 Task: Edit the avatar of the profile "Smith" to Melon.
Action: Mouse moved to (1363, 35)
Screenshot: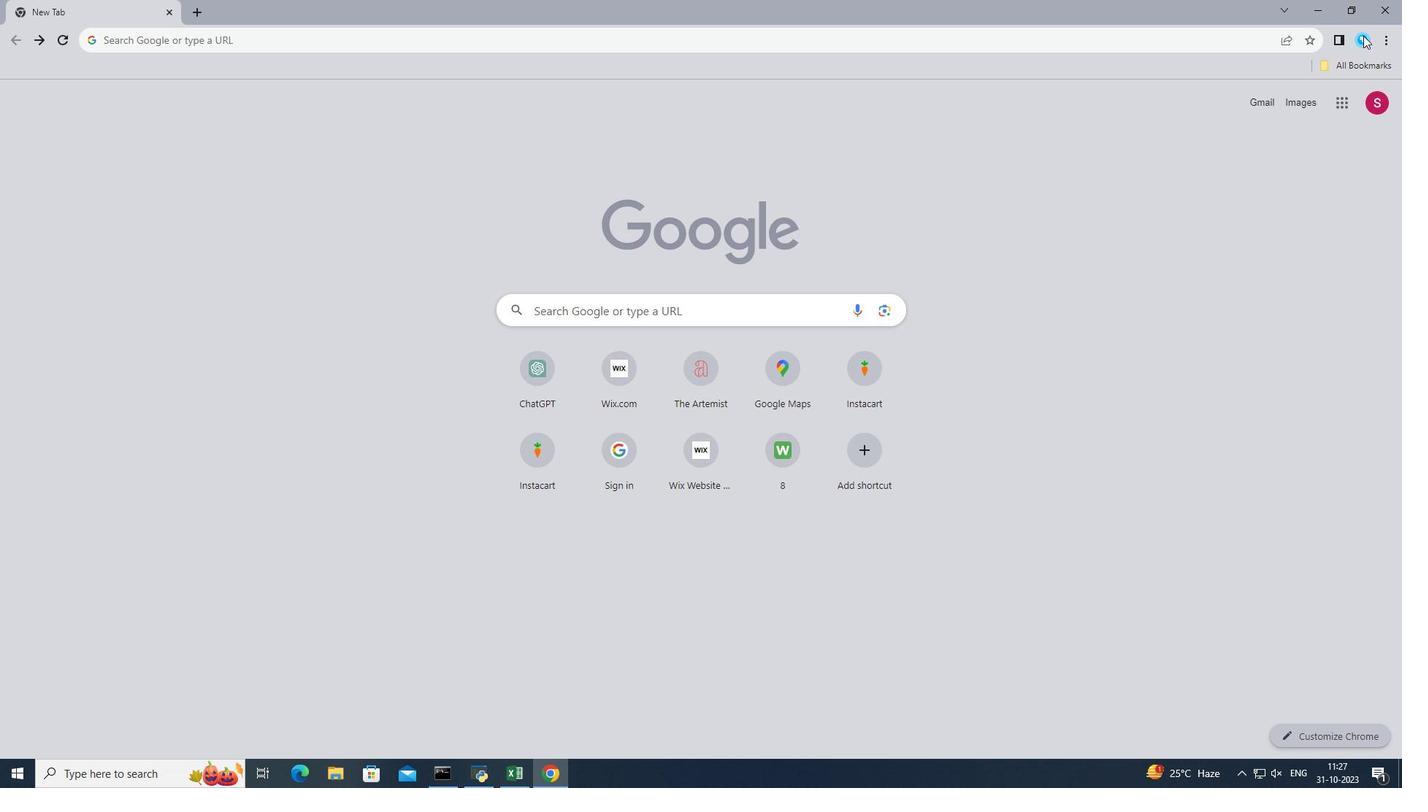 
Action: Mouse pressed left at (1363, 35)
Screenshot: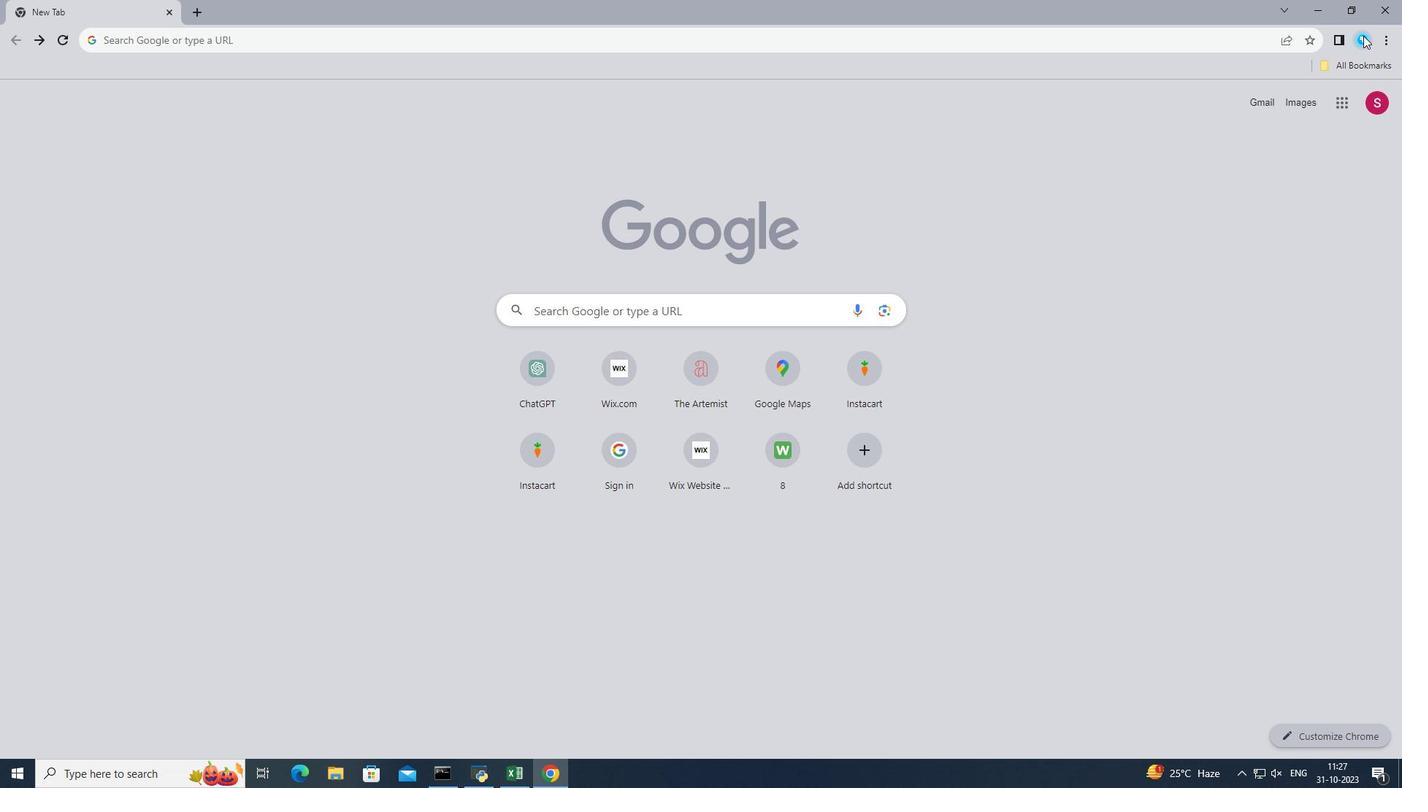 
Action: Mouse moved to (1352, 363)
Screenshot: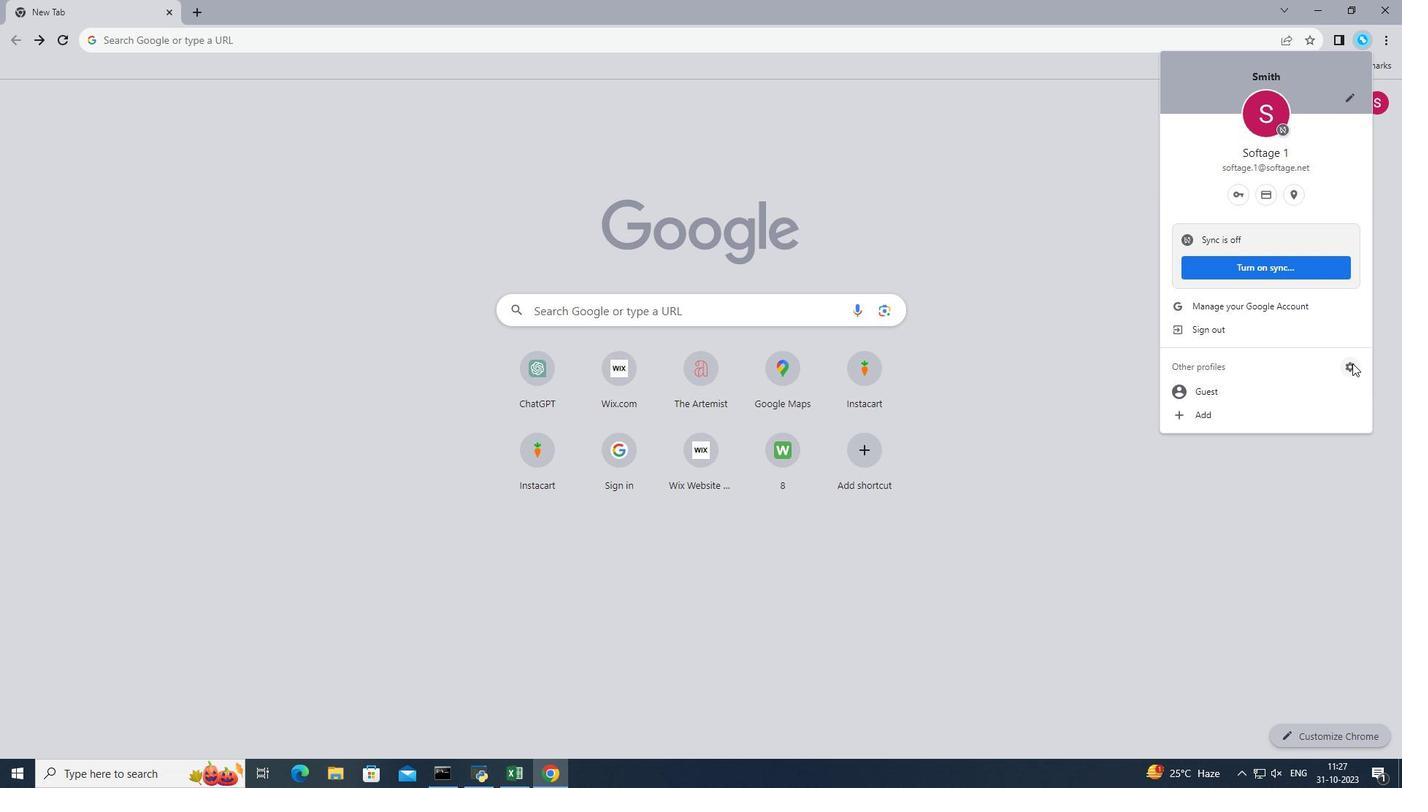 
Action: Mouse pressed left at (1352, 363)
Screenshot: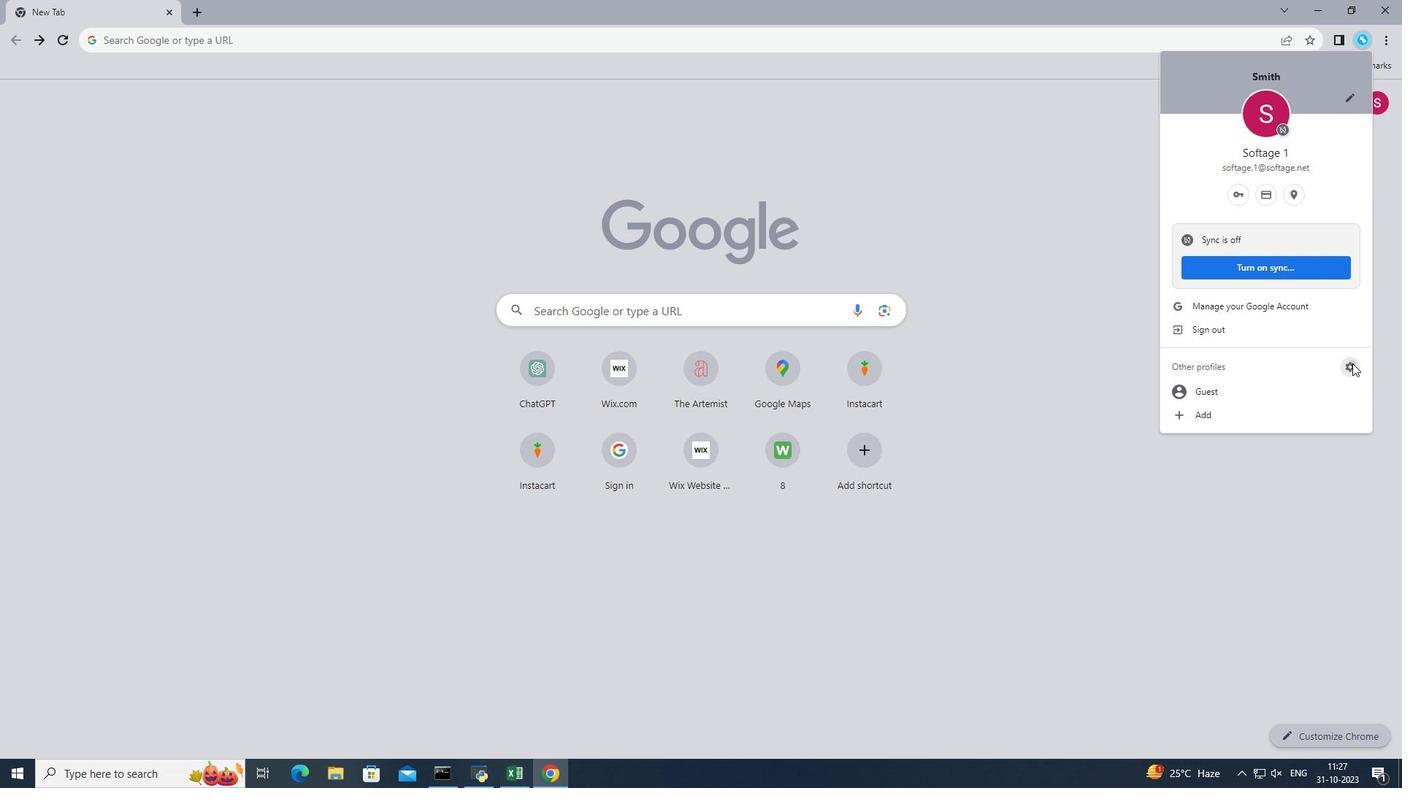 
Action: Mouse moved to (678, 392)
Screenshot: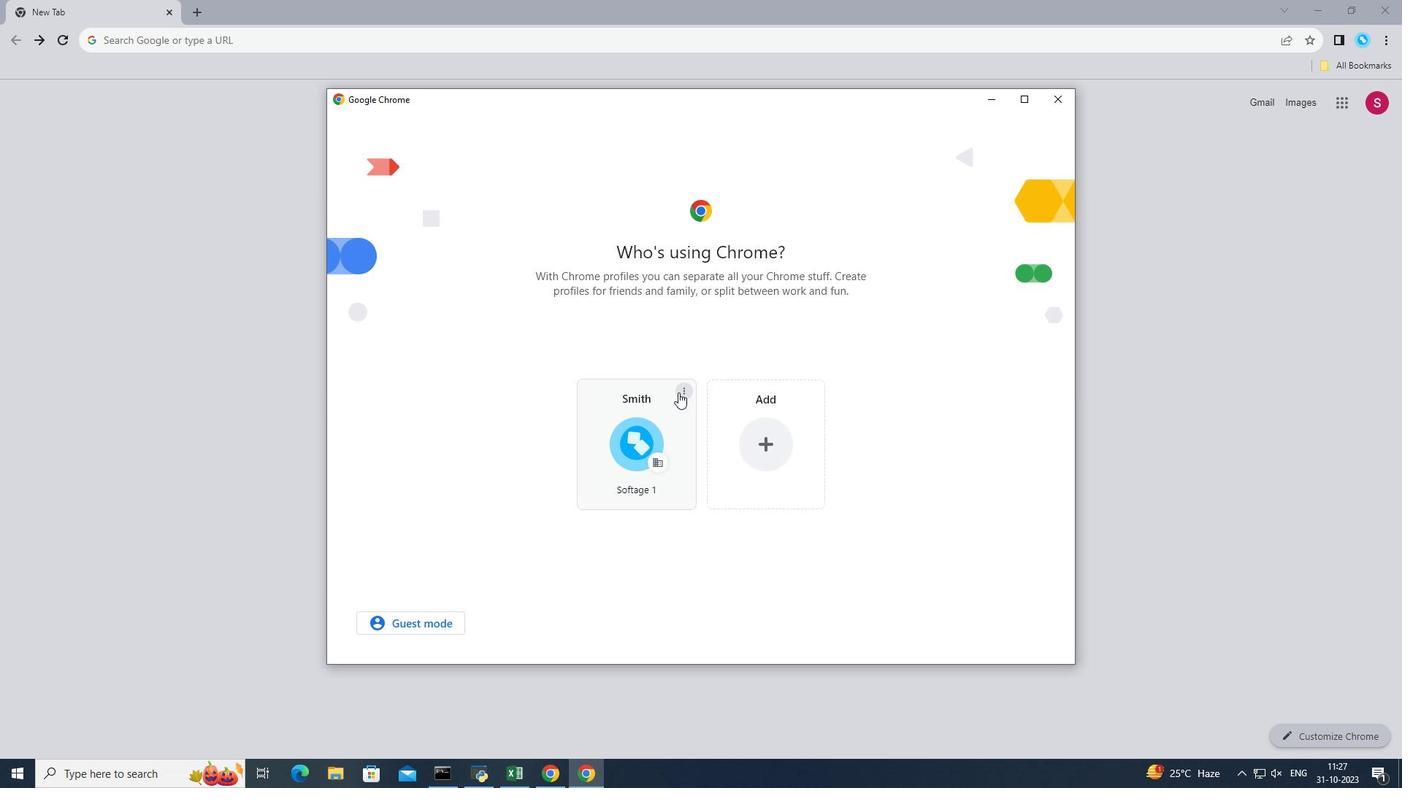 
Action: Mouse pressed left at (678, 392)
Screenshot: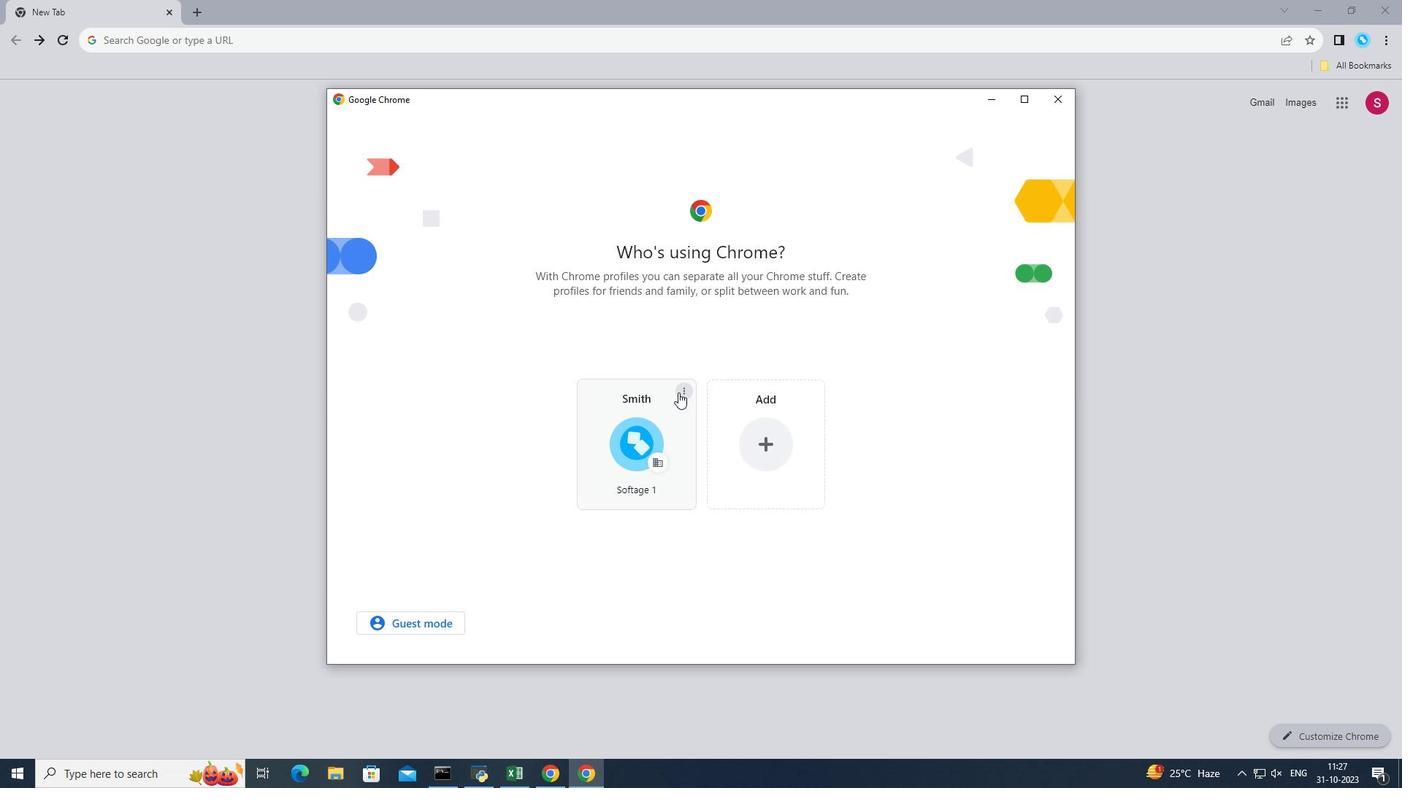
Action: Mouse moved to (672, 395)
Screenshot: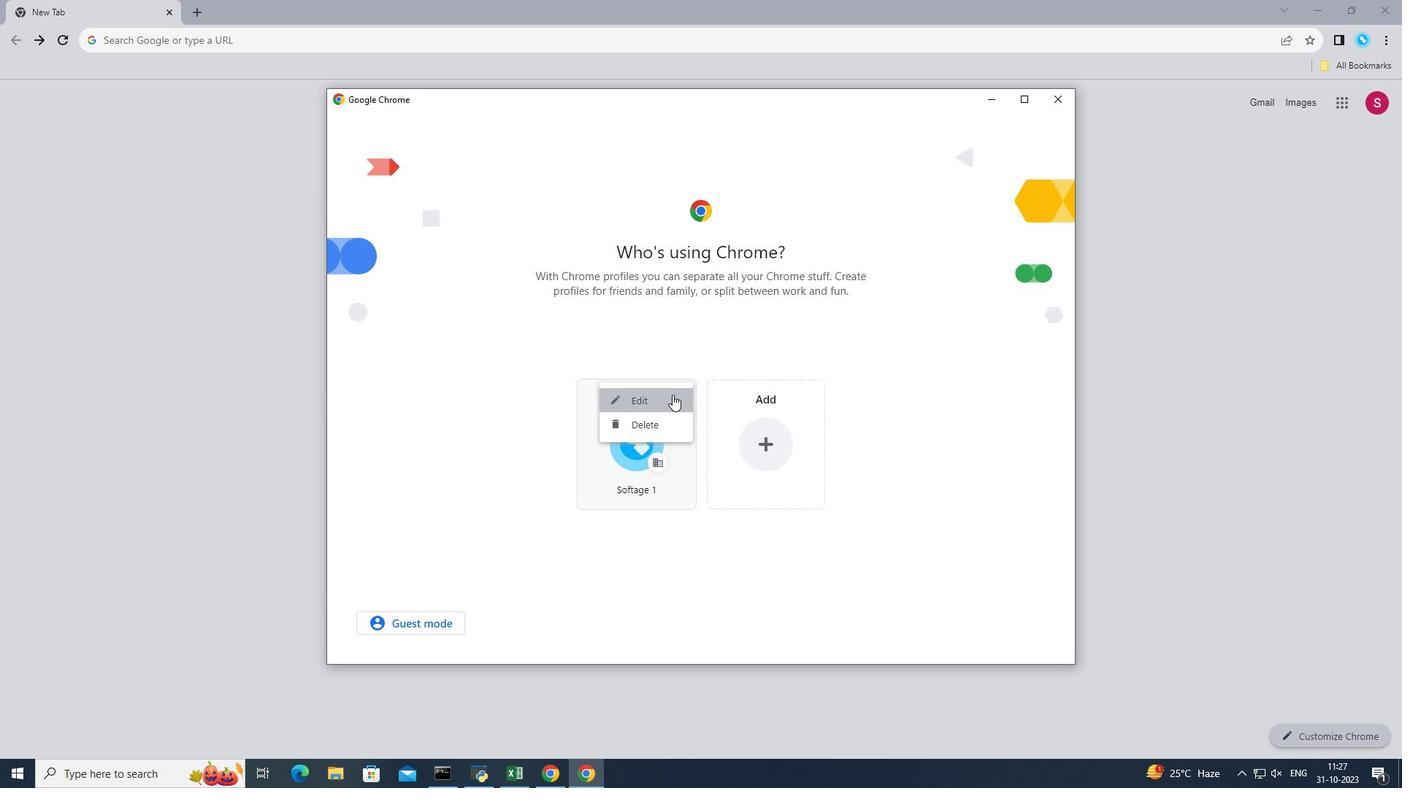 
Action: Mouse pressed left at (672, 395)
Screenshot: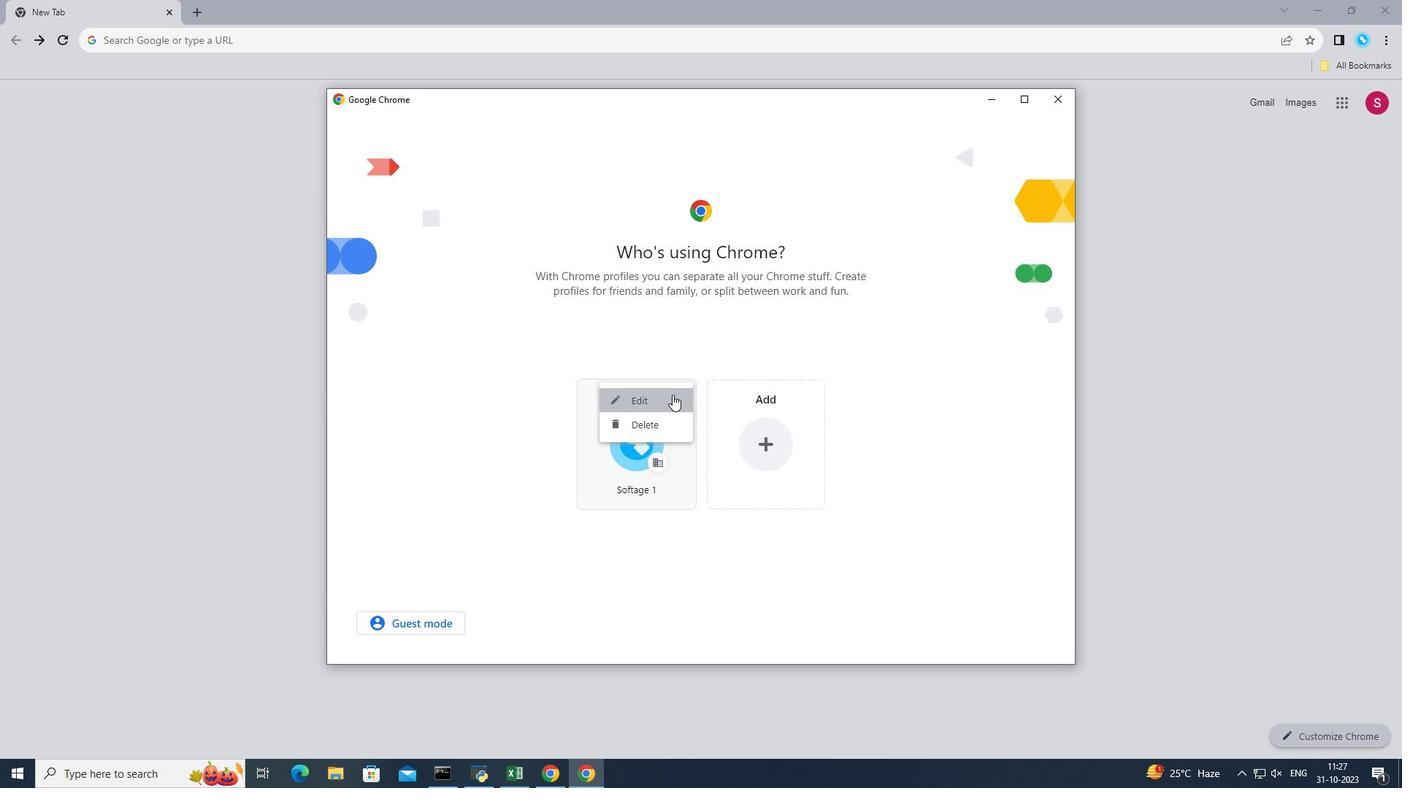
Action: Mouse moved to (1019, 396)
Screenshot: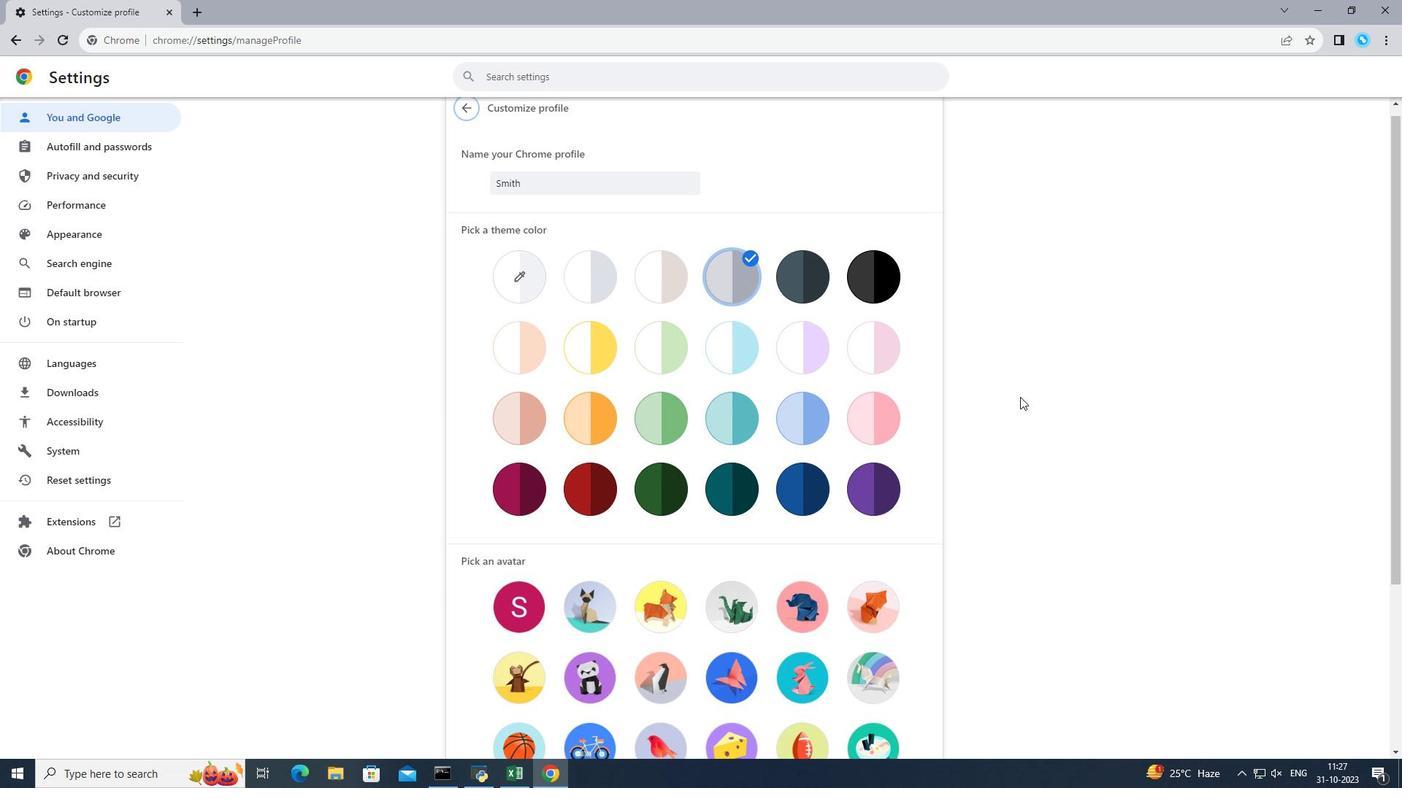 
Action: Mouse scrolled (1019, 395) with delta (0, 0)
Screenshot: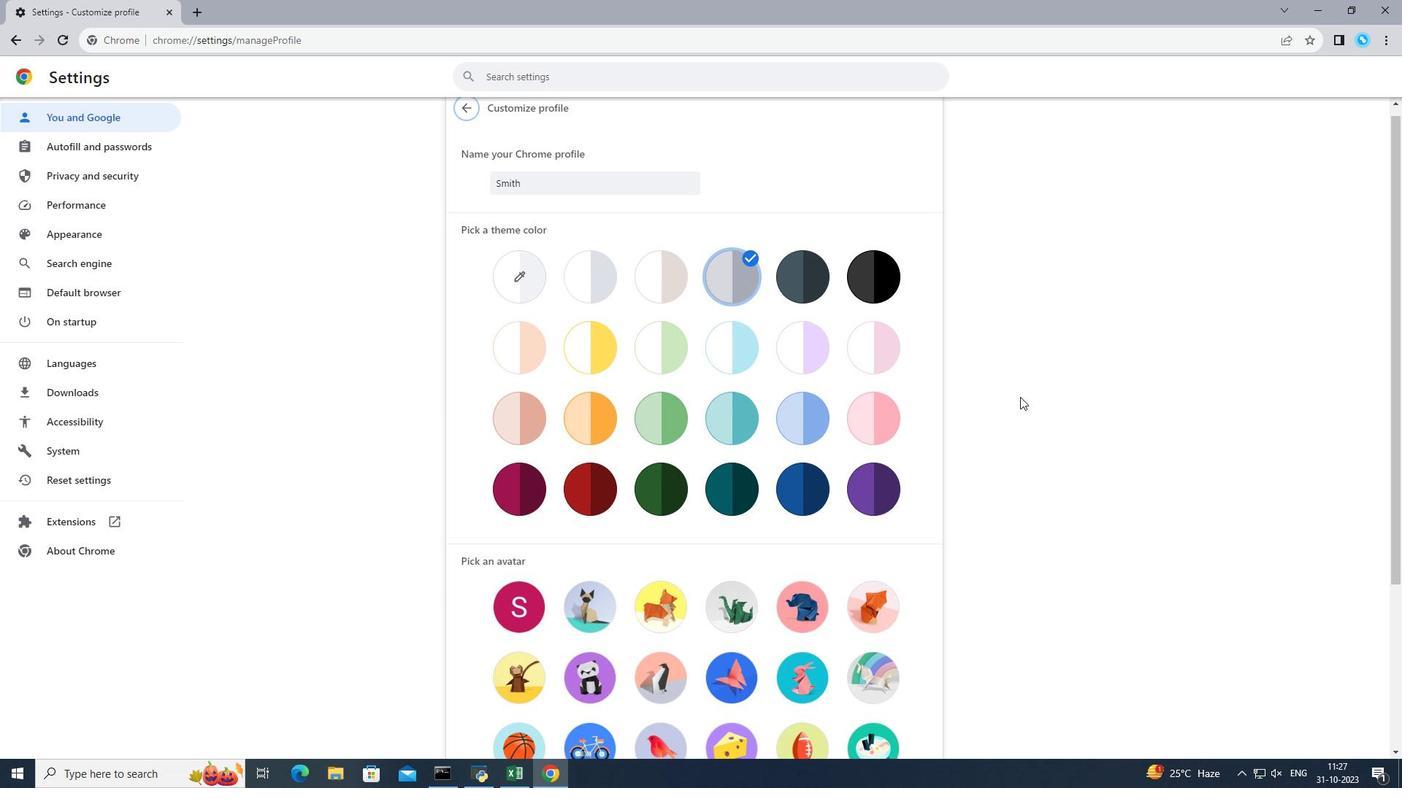 
Action: Mouse scrolled (1019, 395) with delta (0, 0)
Screenshot: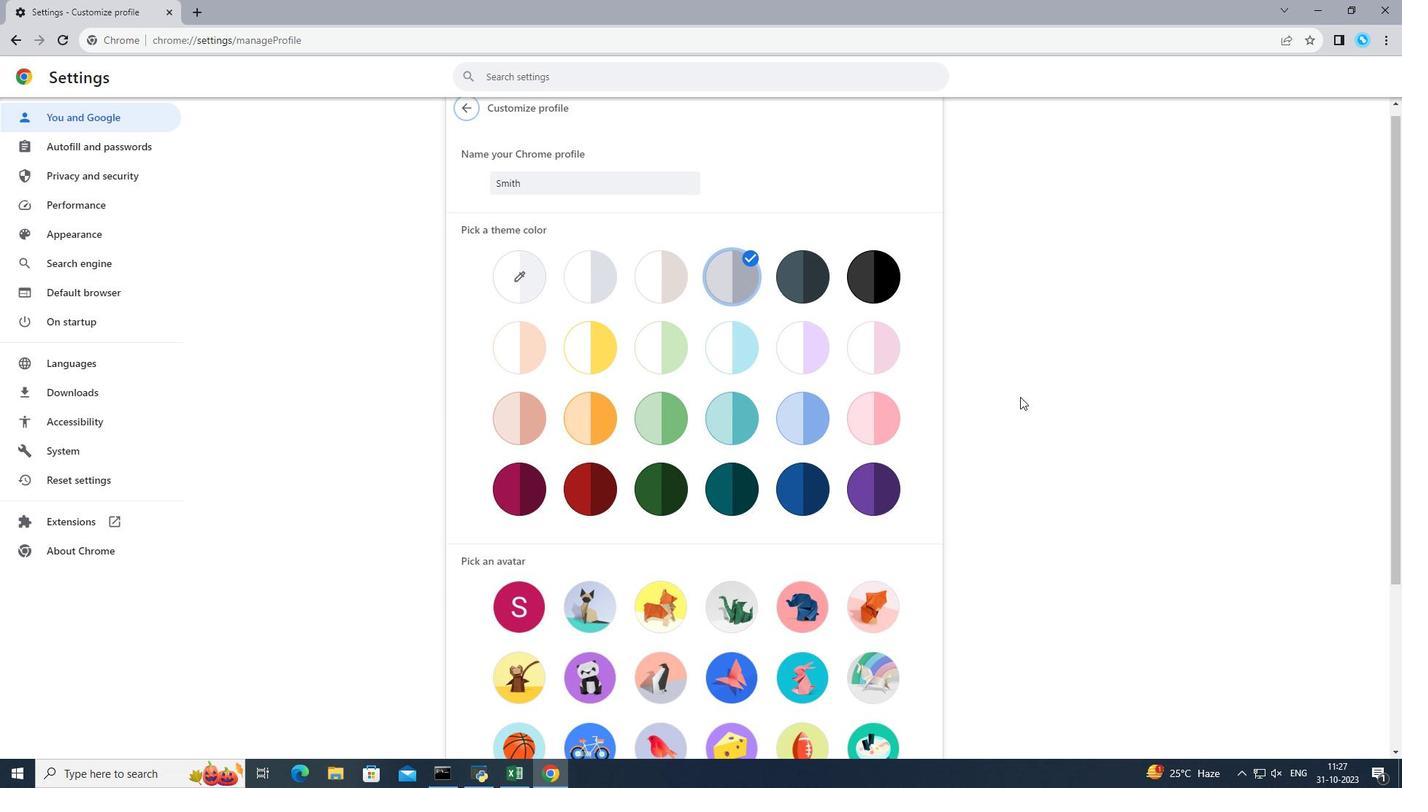 
Action: Mouse moved to (1020, 397)
Screenshot: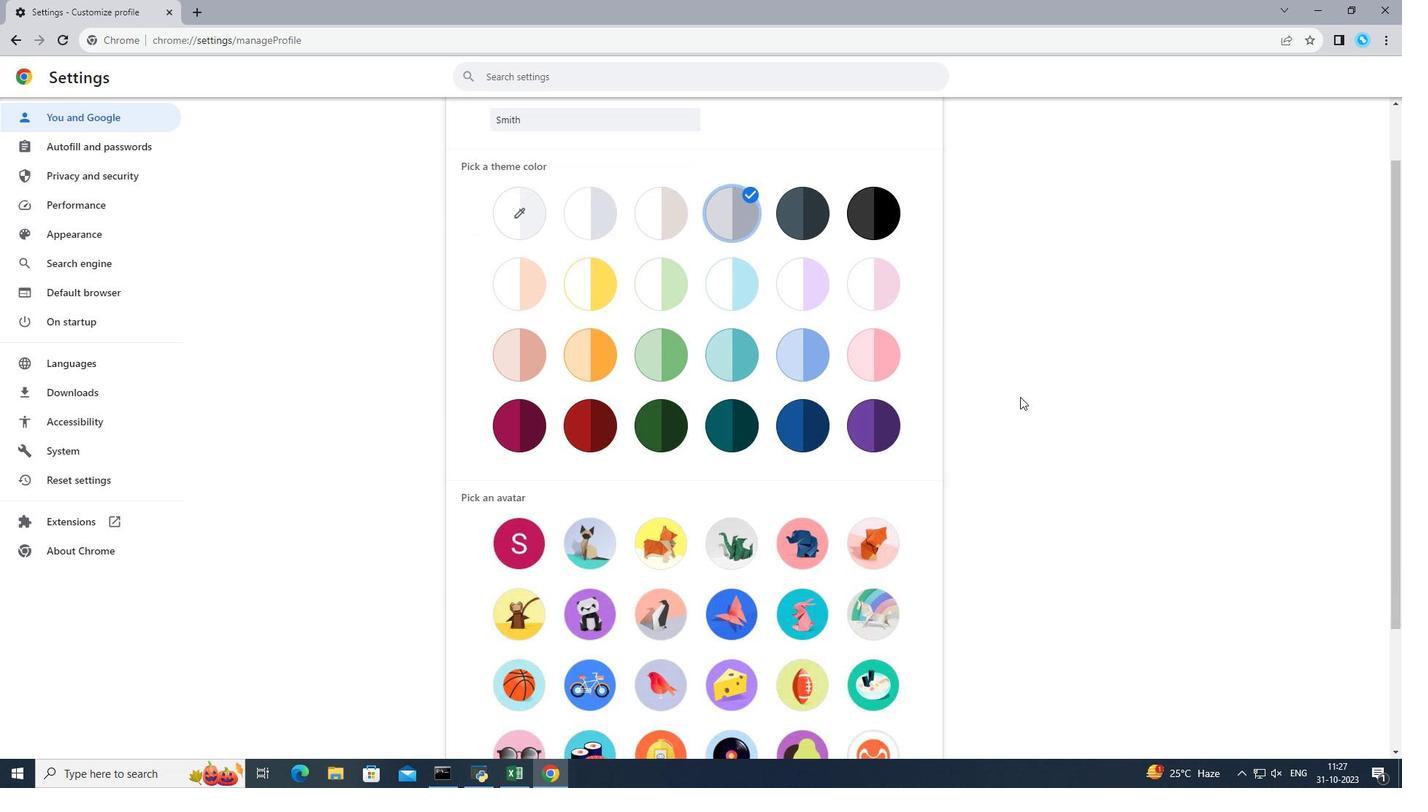 
Action: Mouse scrolled (1020, 396) with delta (0, 0)
Screenshot: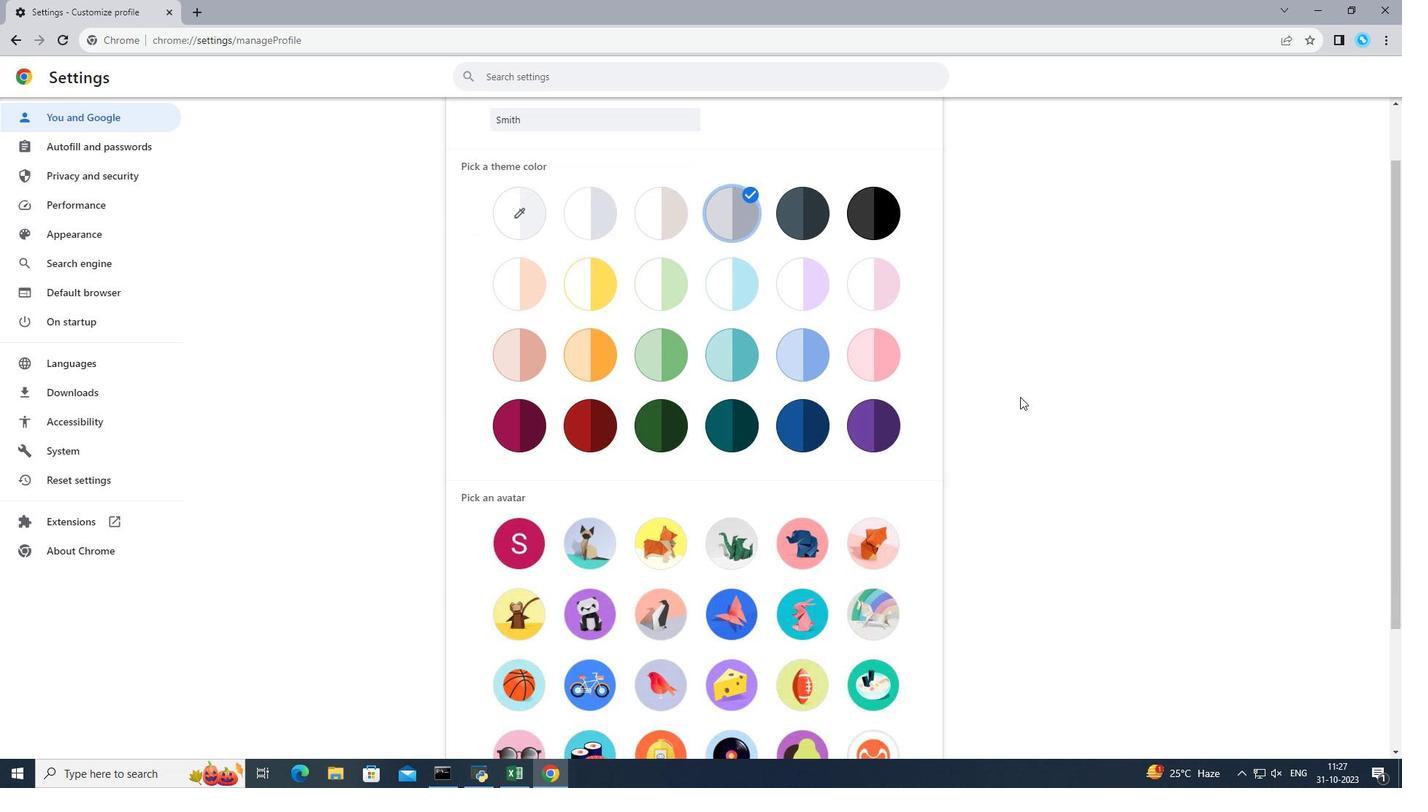 
Action: Mouse scrolled (1020, 396) with delta (0, 0)
Screenshot: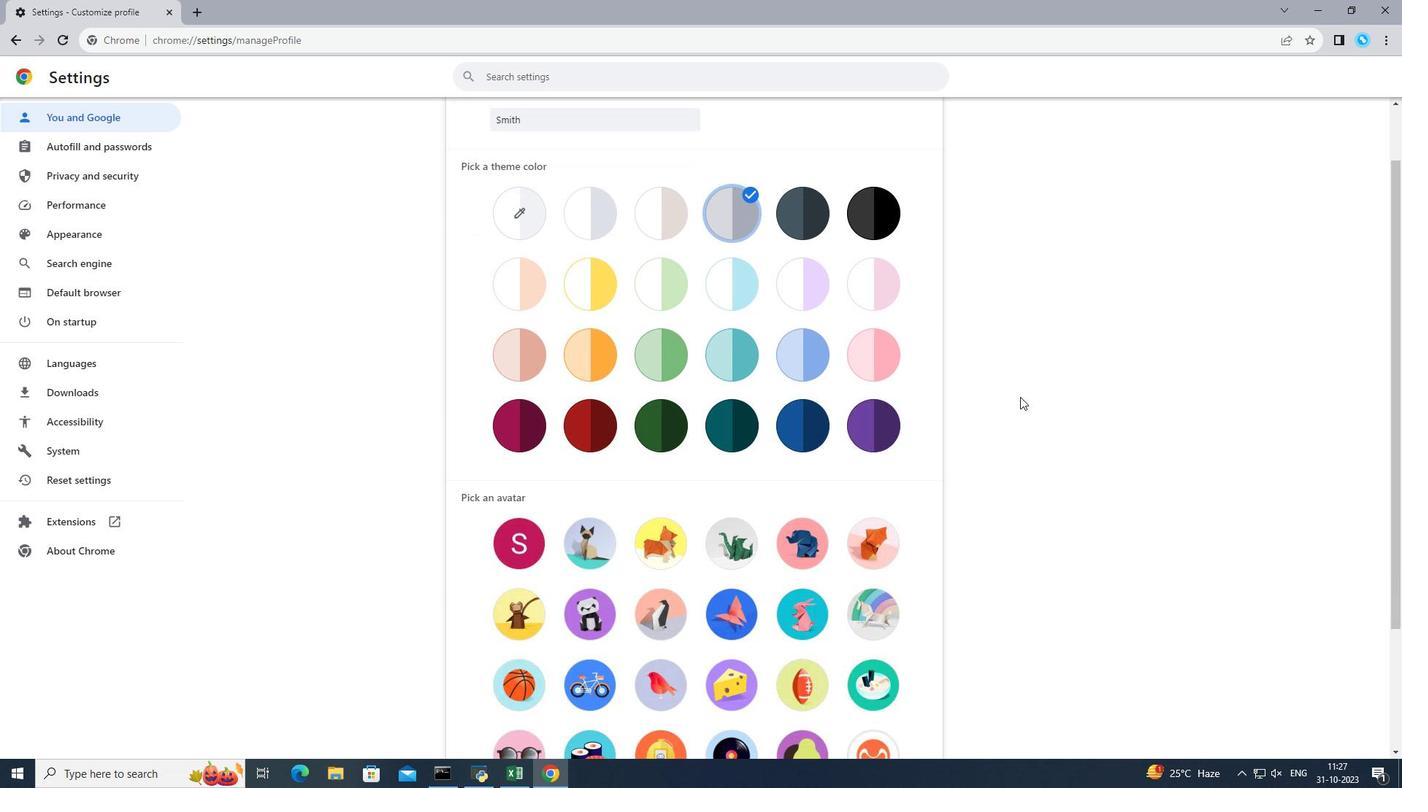 
Action: Mouse moved to (664, 659)
Screenshot: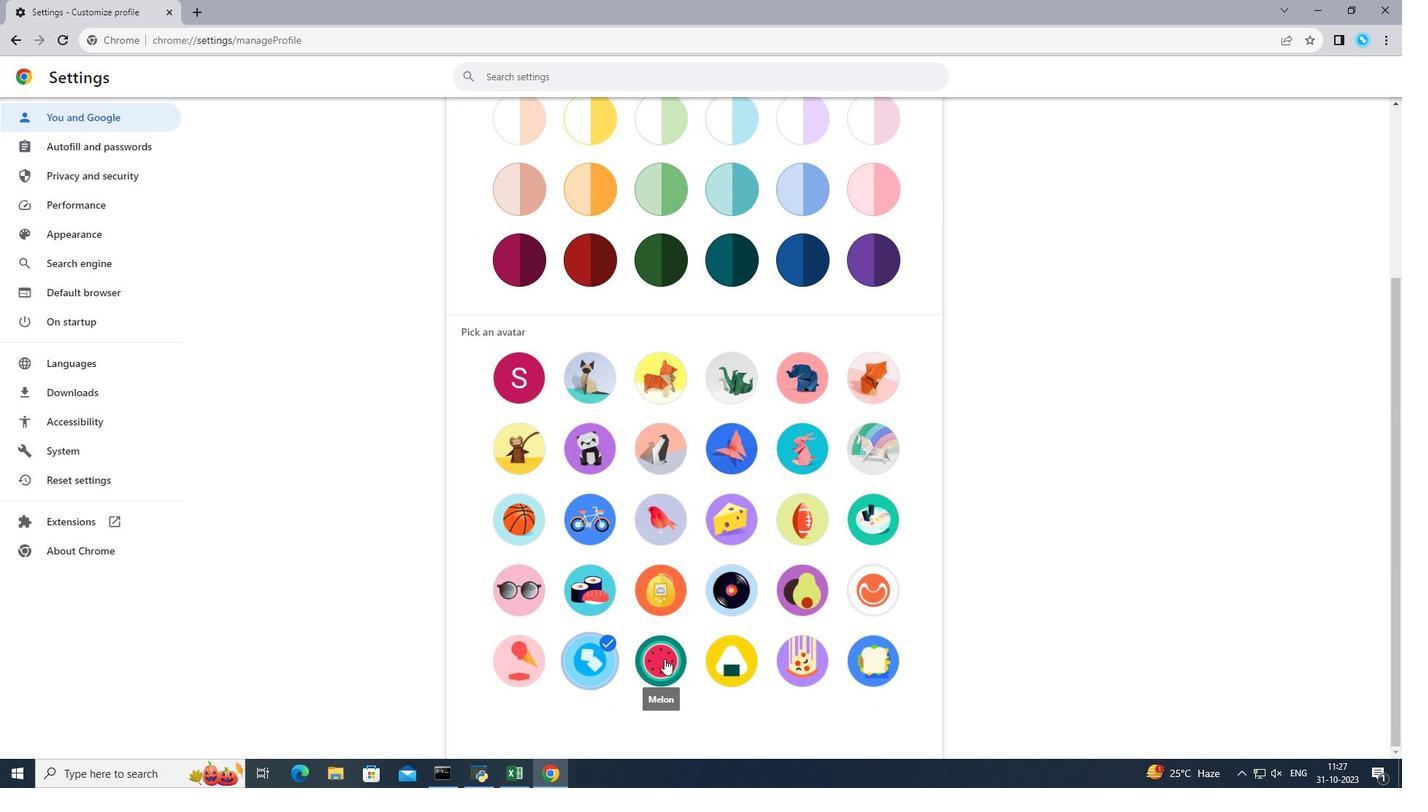 
Action: Mouse pressed left at (664, 659)
Screenshot: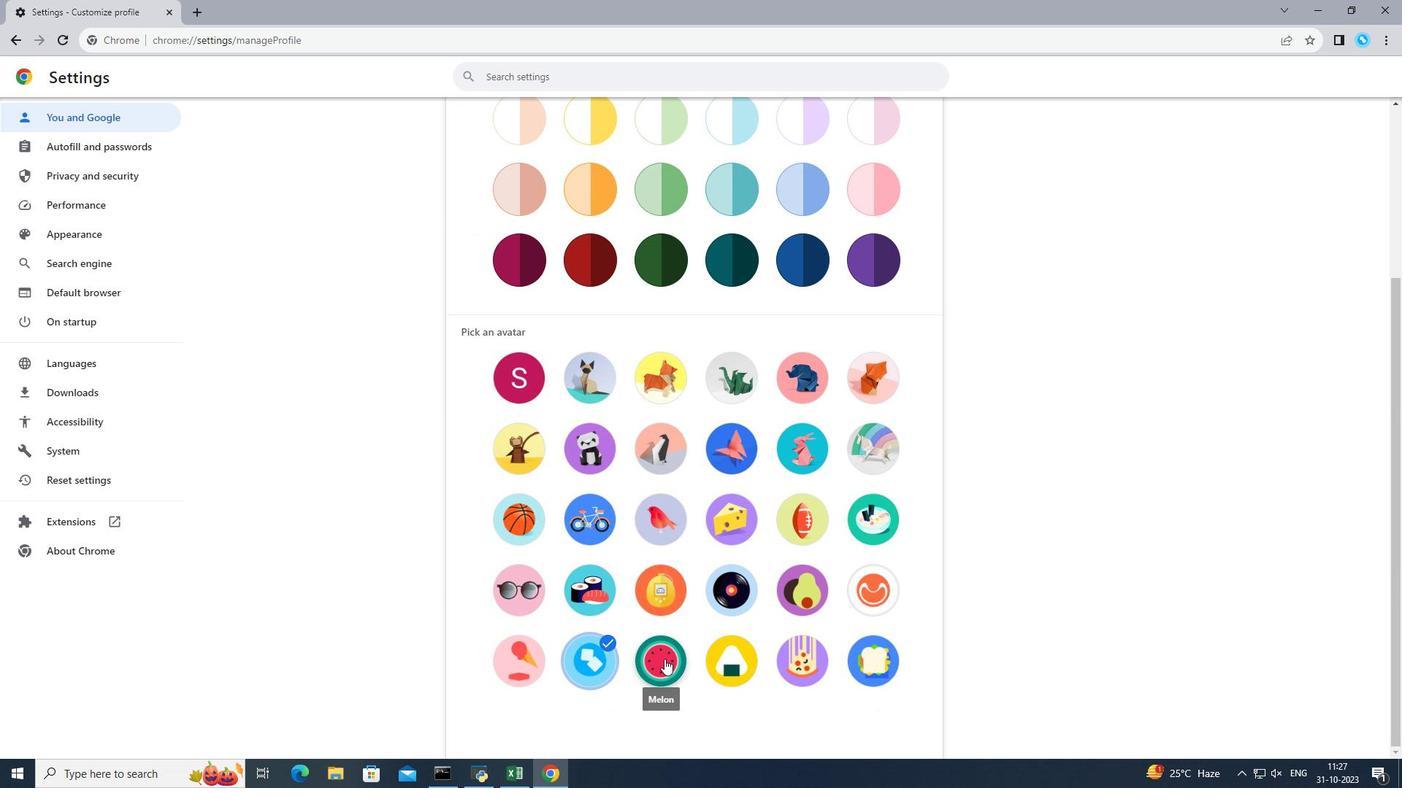 
Action: Mouse moved to (1049, 514)
Screenshot: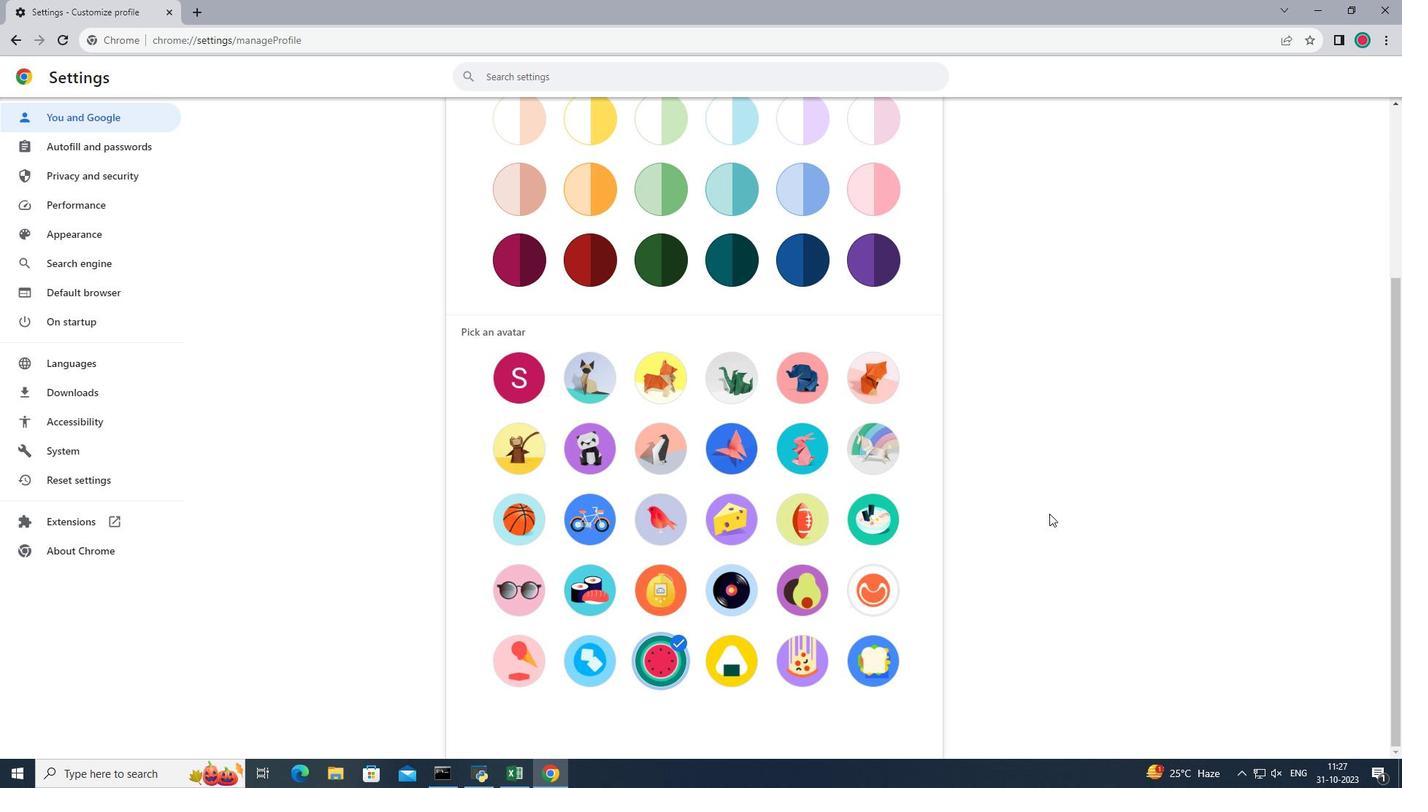 
